 Task: Add Sprouts Mozzarella Shredded Cheese Value Pack to the cart.
Action: Mouse moved to (910, 341)
Screenshot: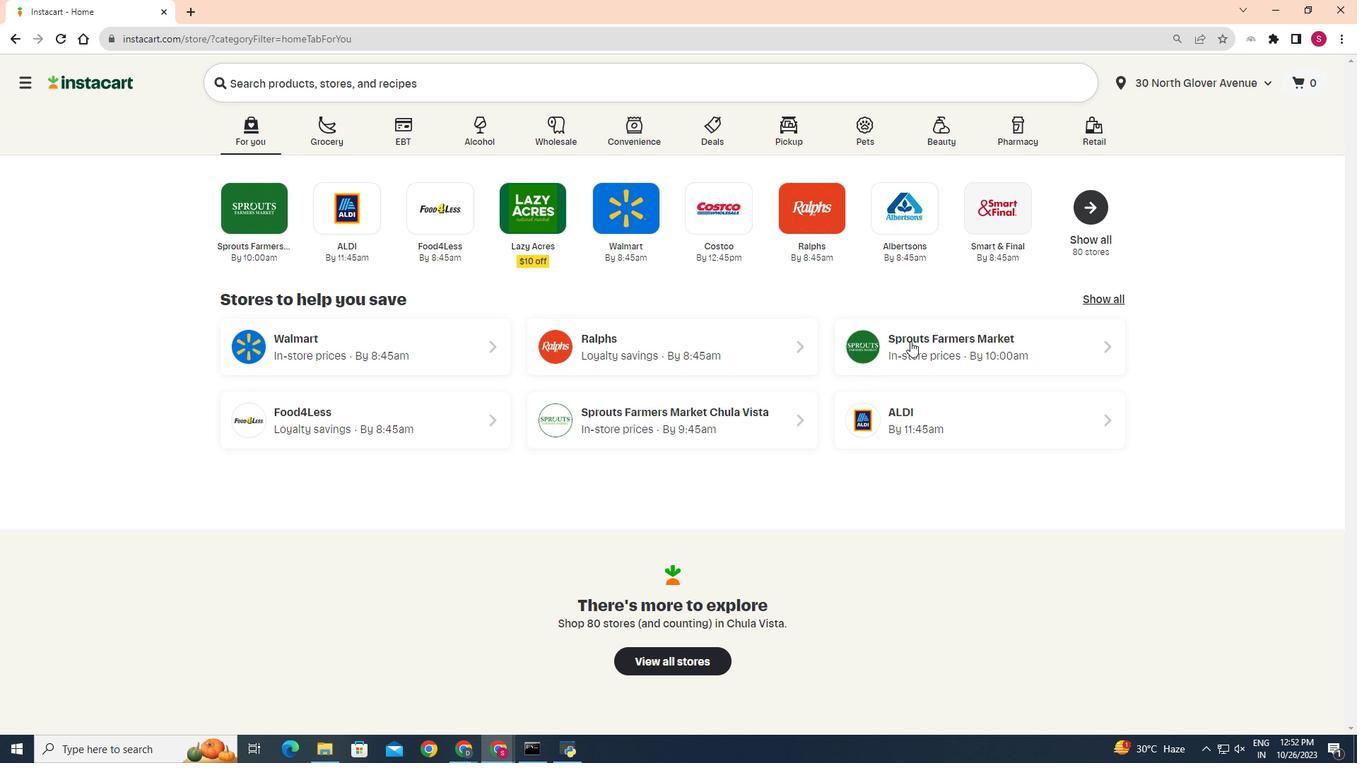 
Action: Mouse pressed left at (910, 341)
Screenshot: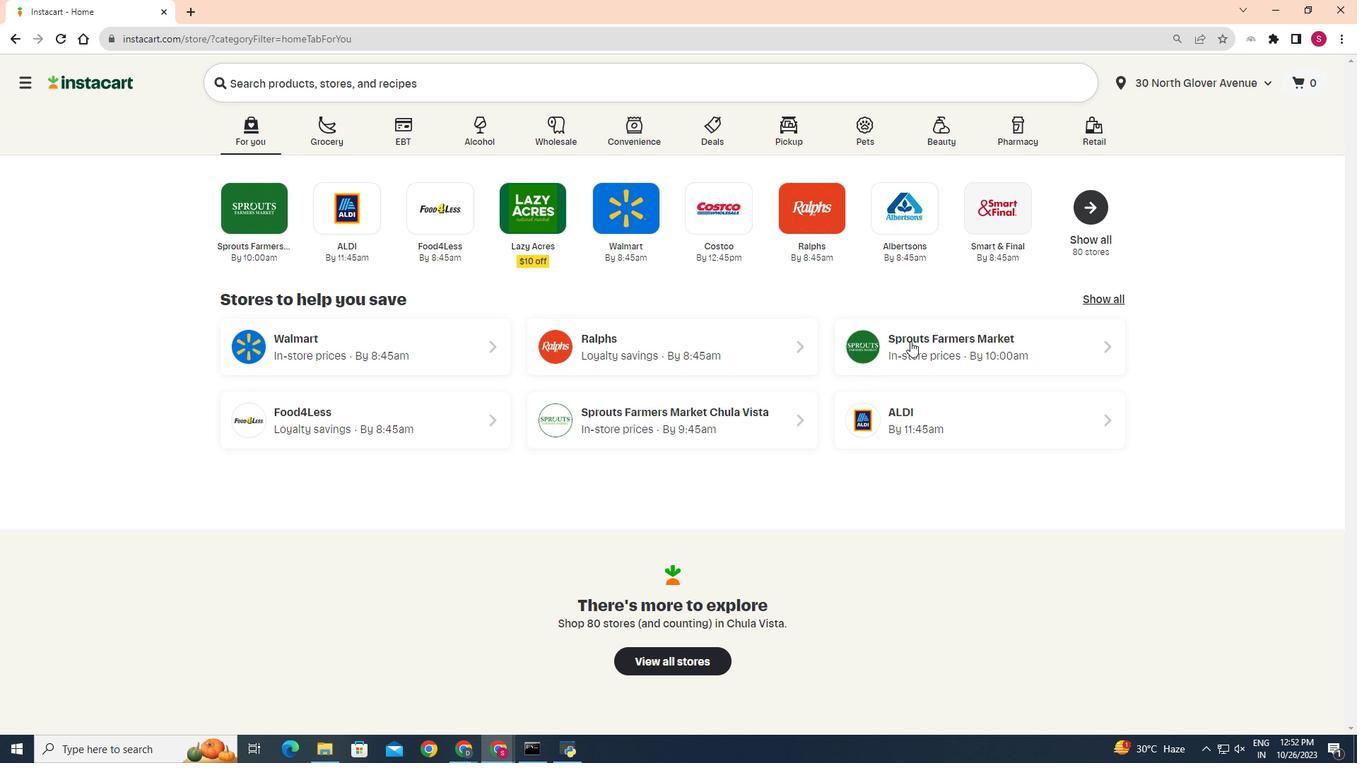 
Action: Mouse moved to (45, 590)
Screenshot: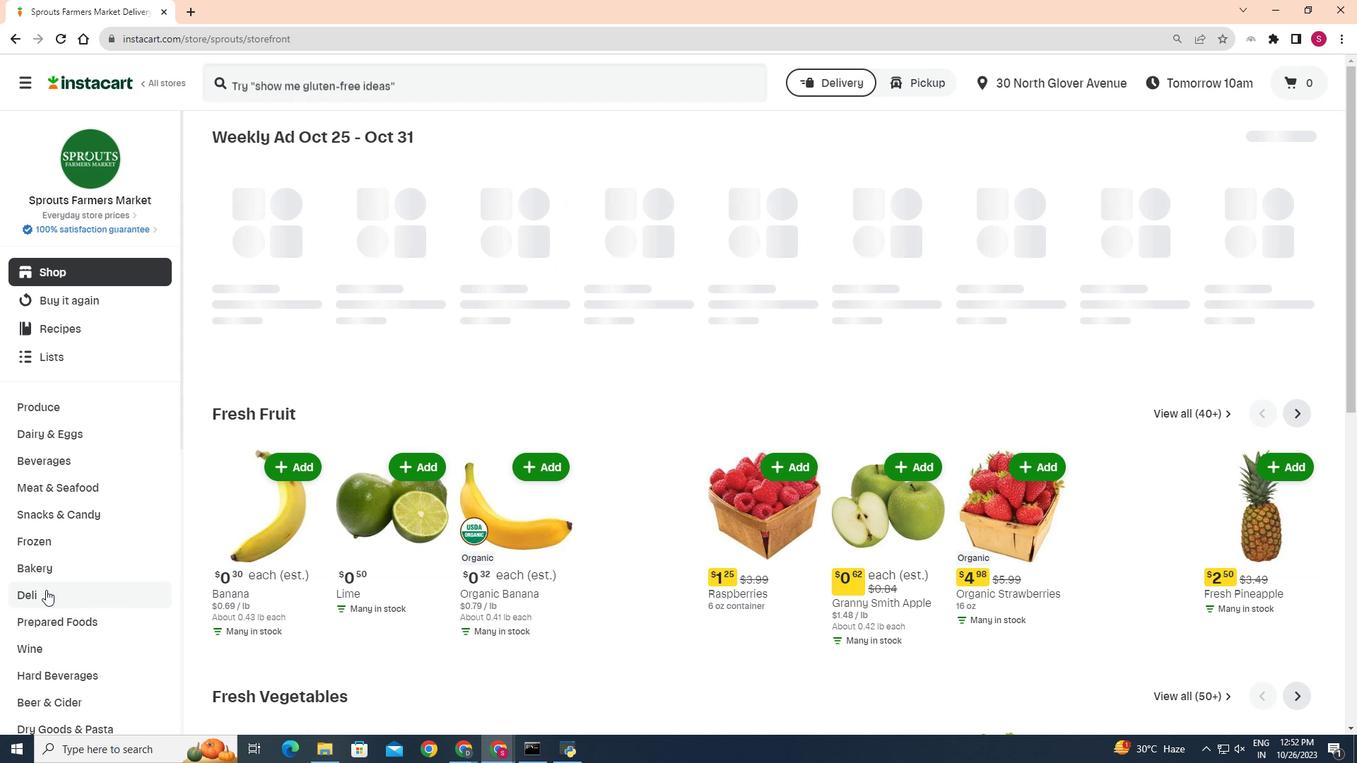 
Action: Mouse pressed left at (45, 590)
Screenshot: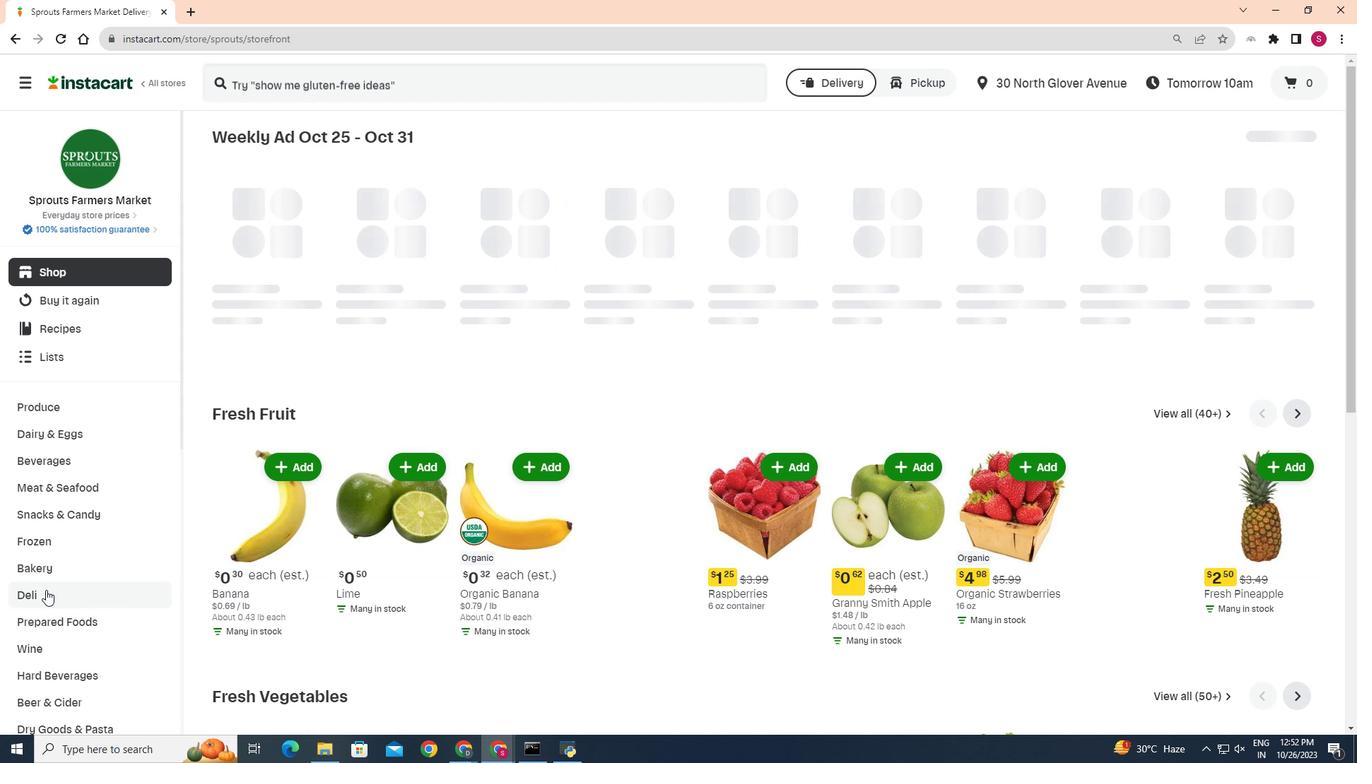
Action: Mouse moved to (362, 166)
Screenshot: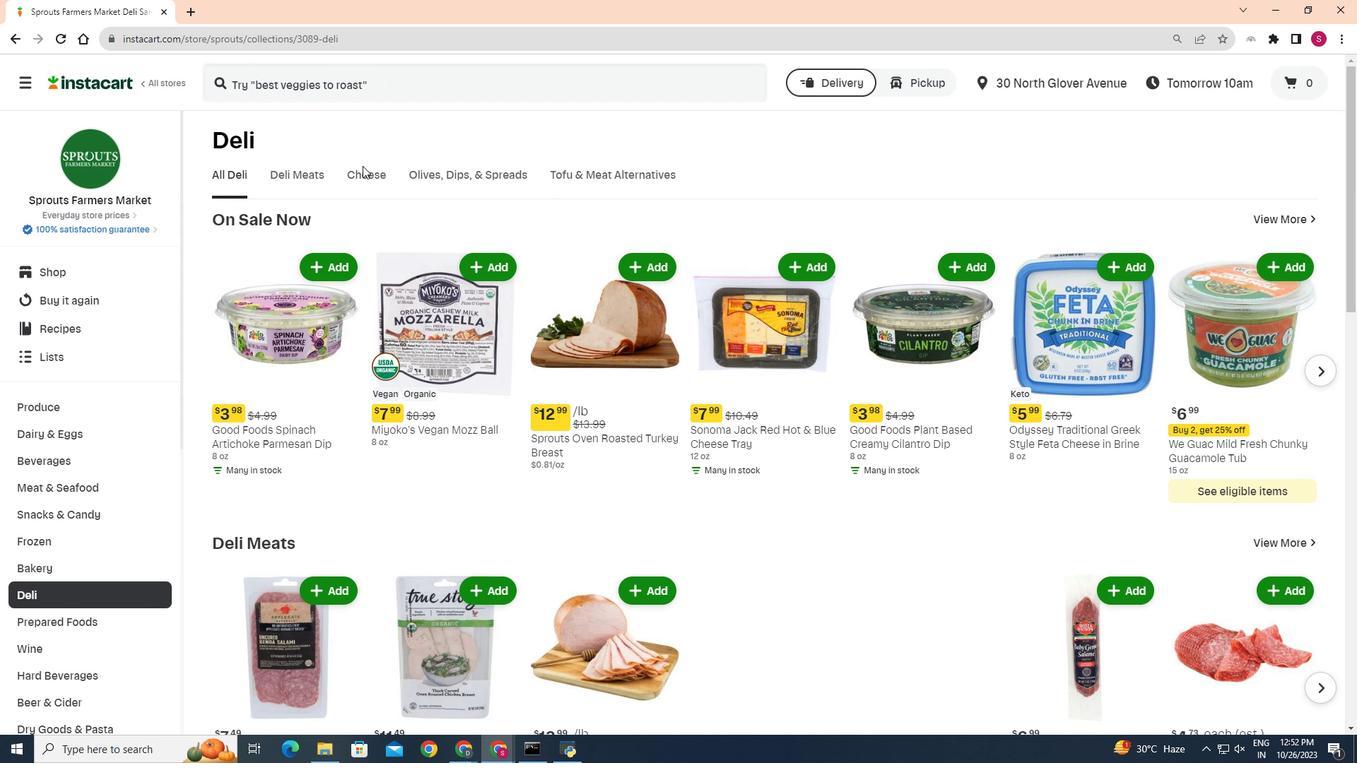 
Action: Mouse pressed left at (362, 166)
Screenshot: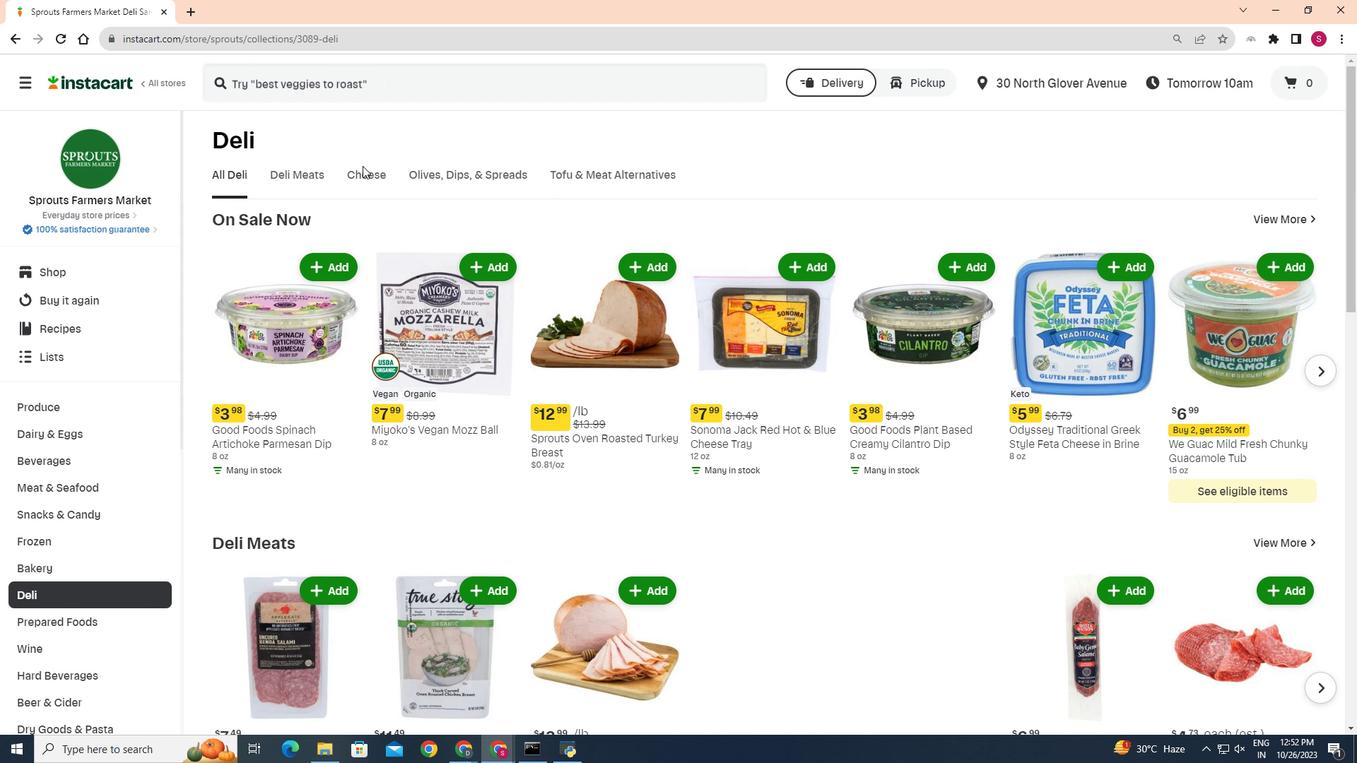 
Action: Mouse moved to (368, 176)
Screenshot: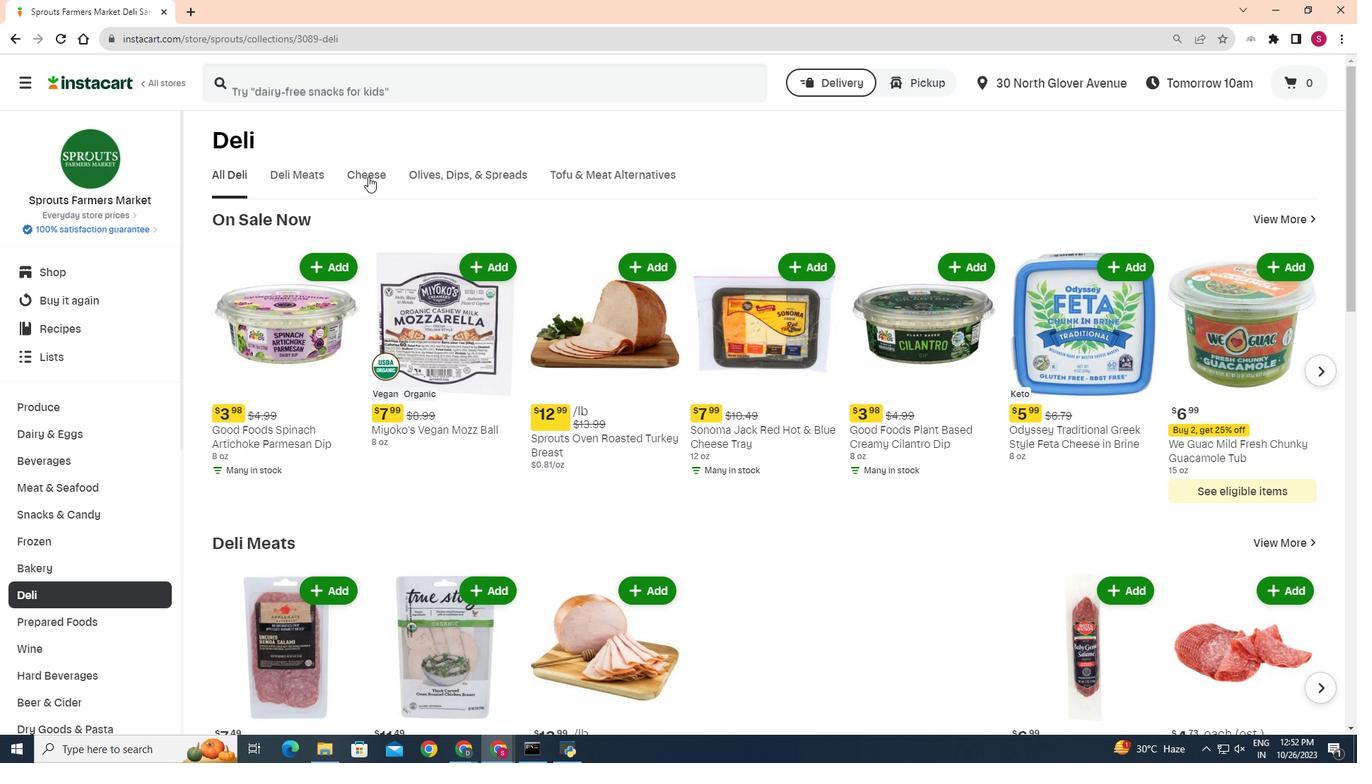 
Action: Mouse pressed left at (368, 176)
Screenshot: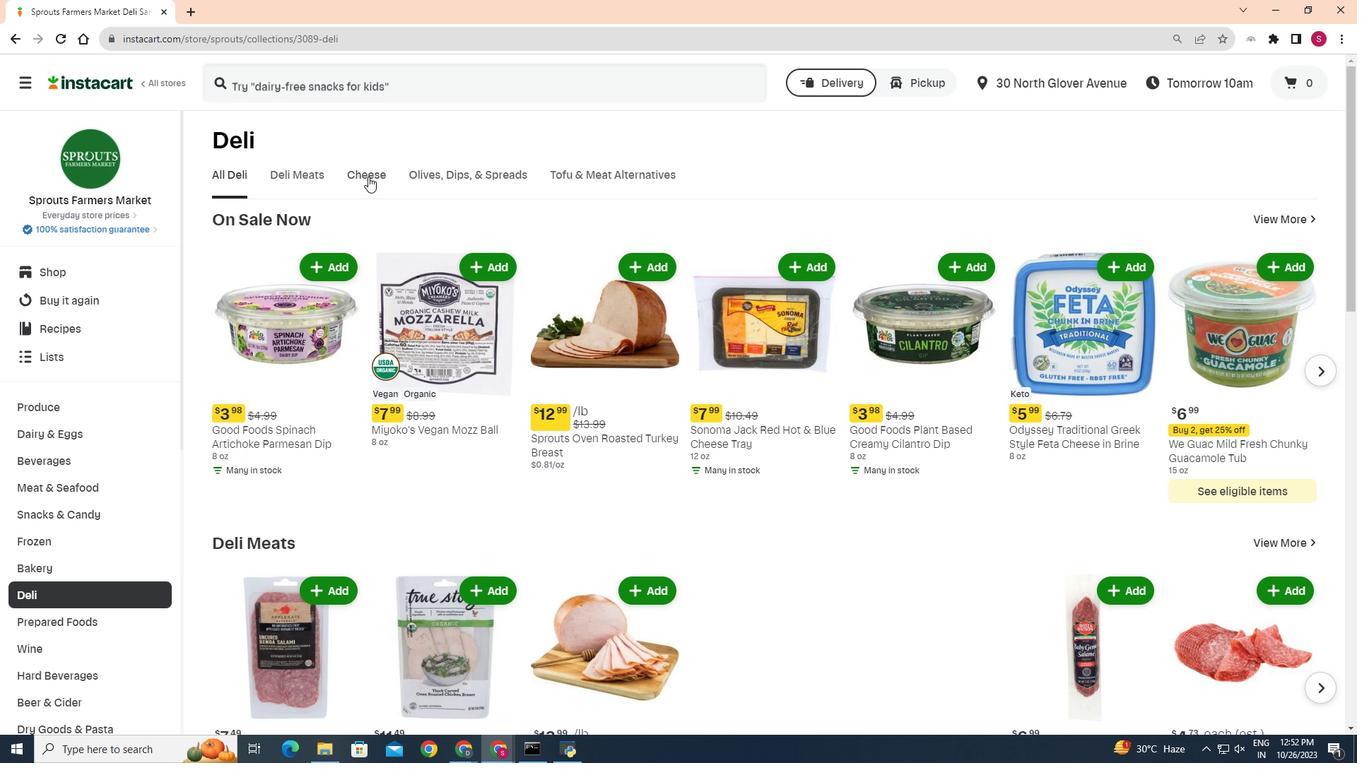 
Action: Mouse moved to (565, 235)
Screenshot: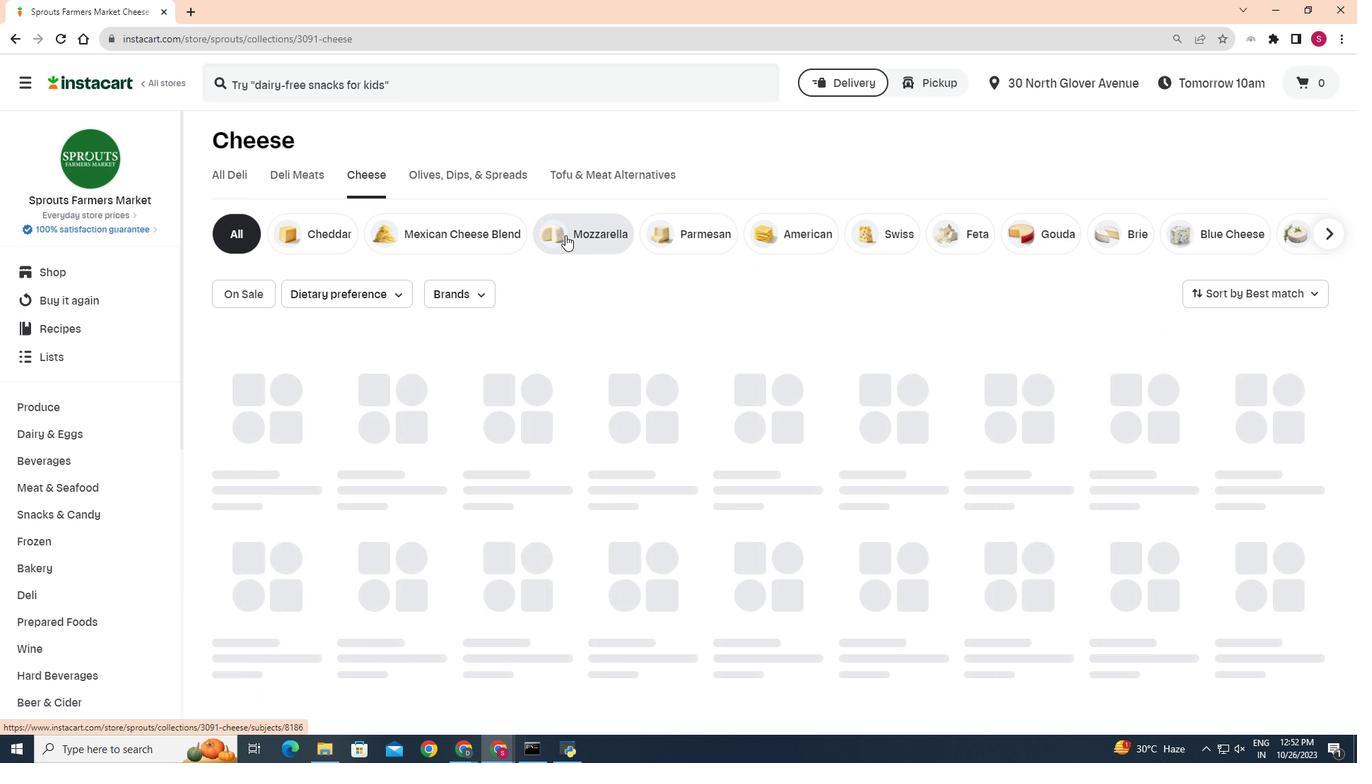 
Action: Mouse pressed left at (565, 235)
Screenshot: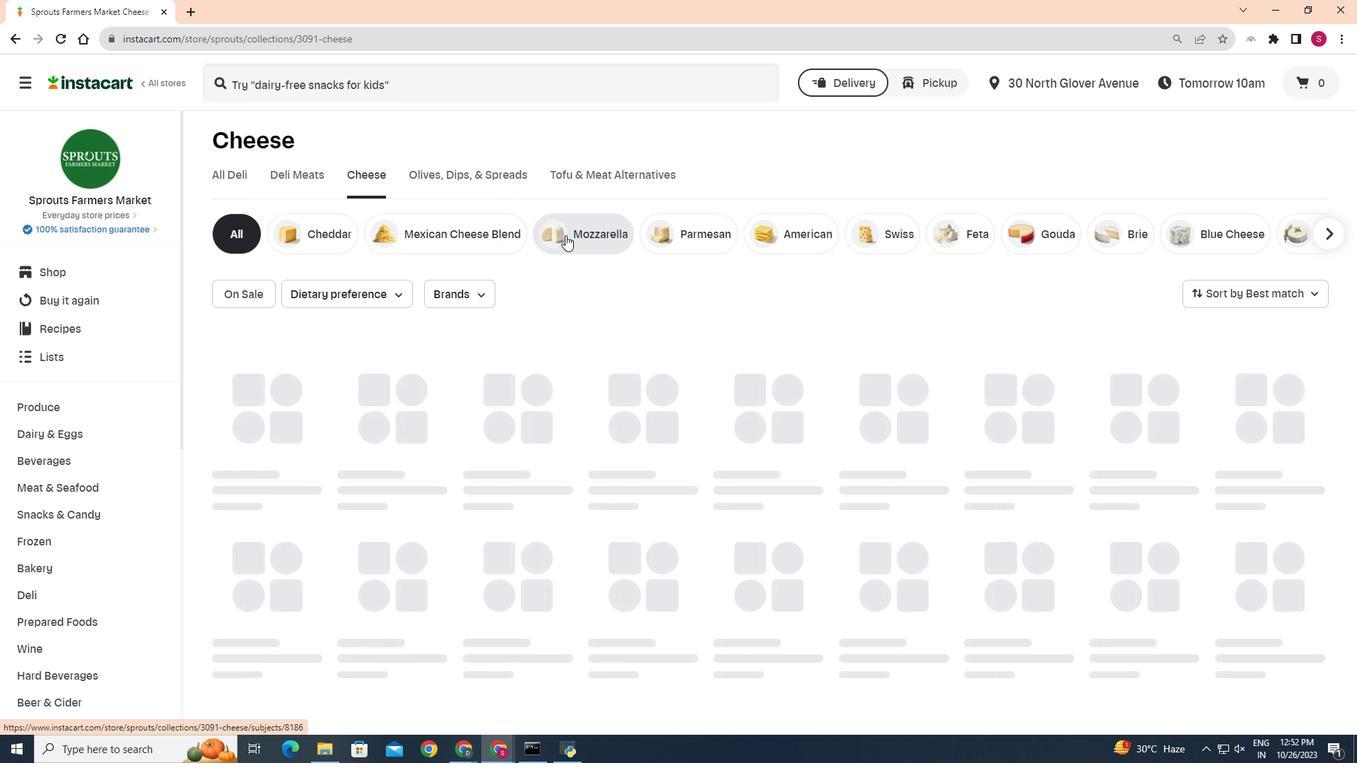 
Action: Mouse moved to (1334, 457)
Screenshot: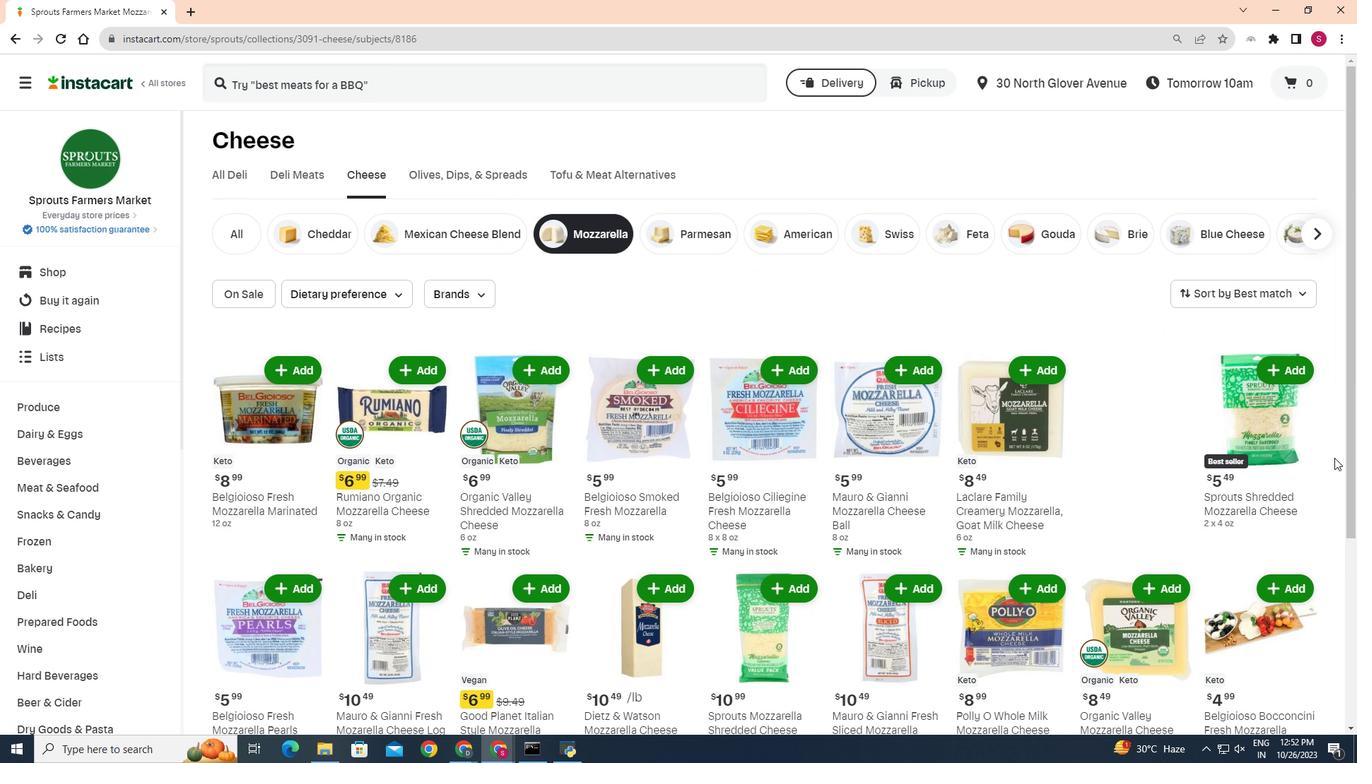 
Action: Mouse scrolled (1334, 457) with delta (0, 0)
Screenshot: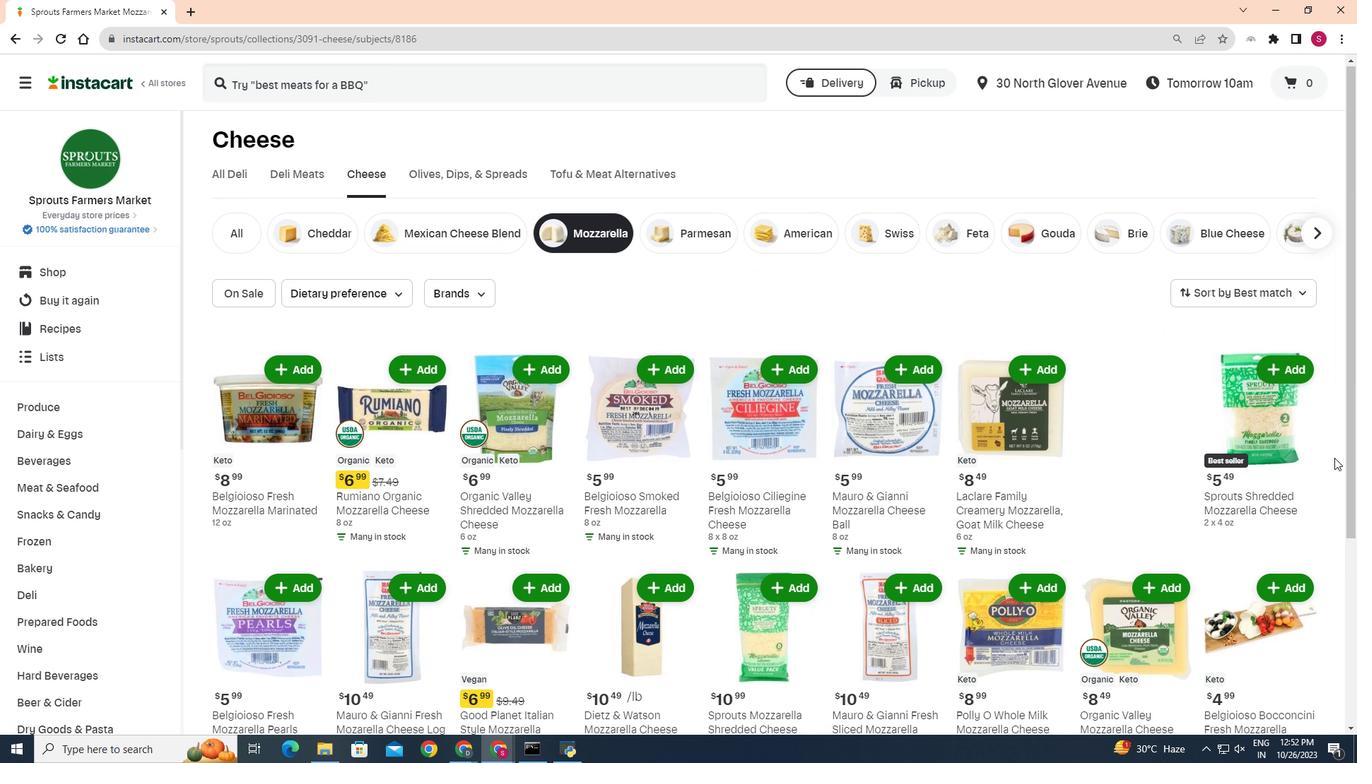 
Action: Mouse scrolled (1334, 457) with delta (0, 0)
Screenshot: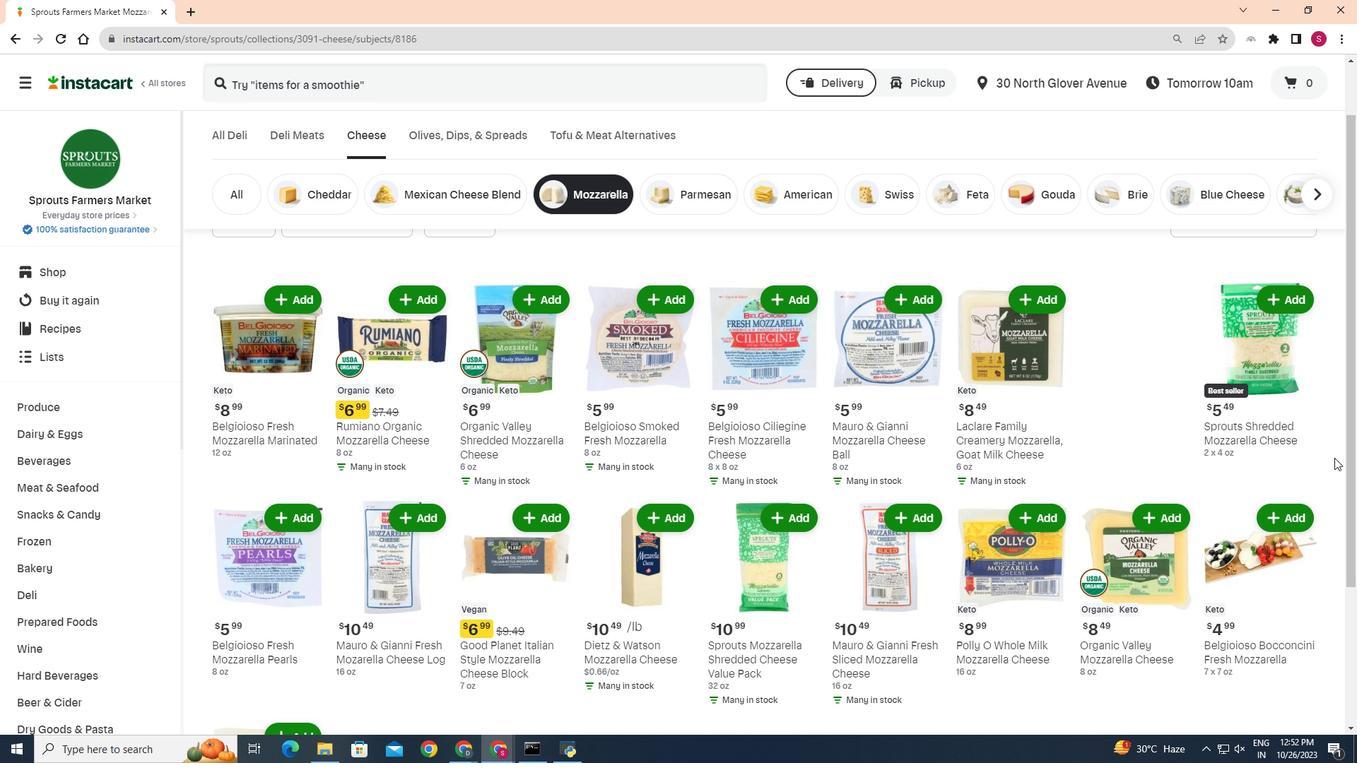 
Action: Mouse moved to (781, 442)
Screenshot: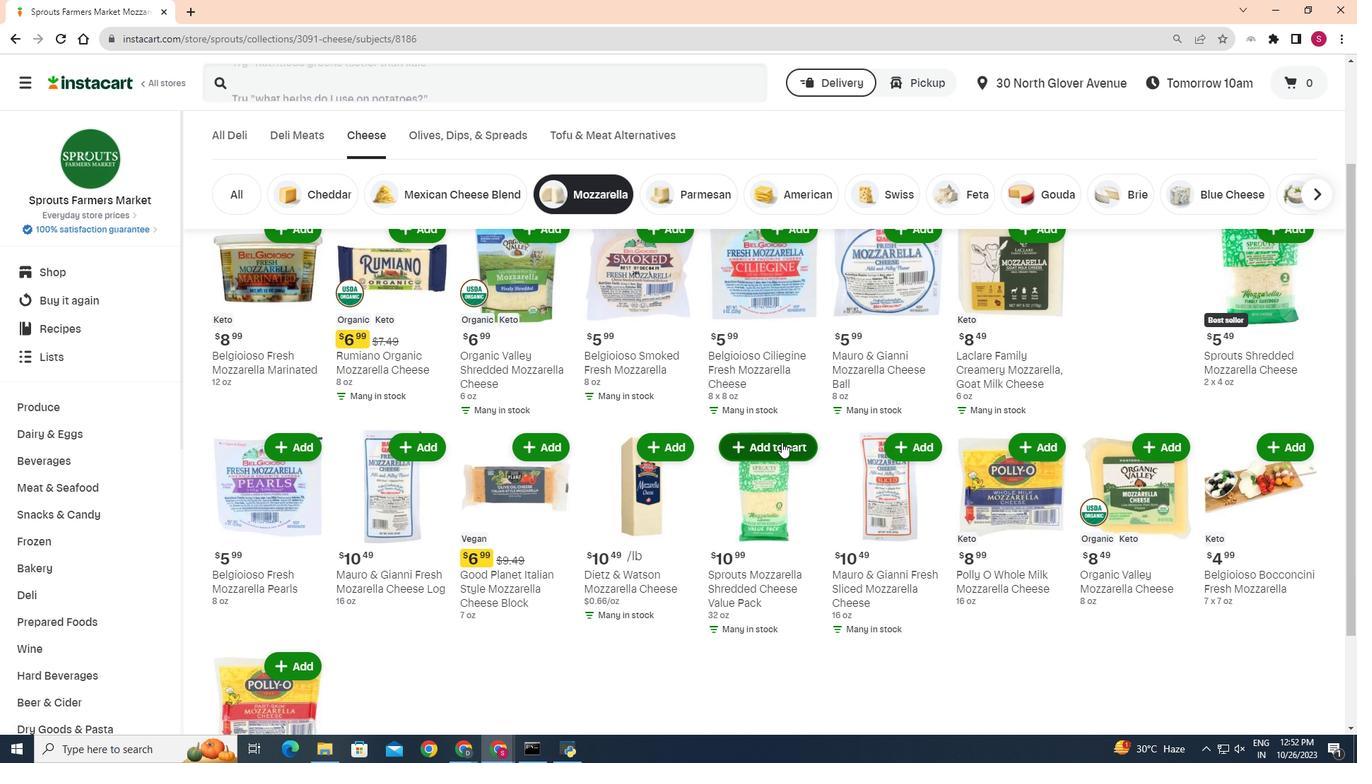 
Action: Mouse pressed left at (781, 442)
Screenshot: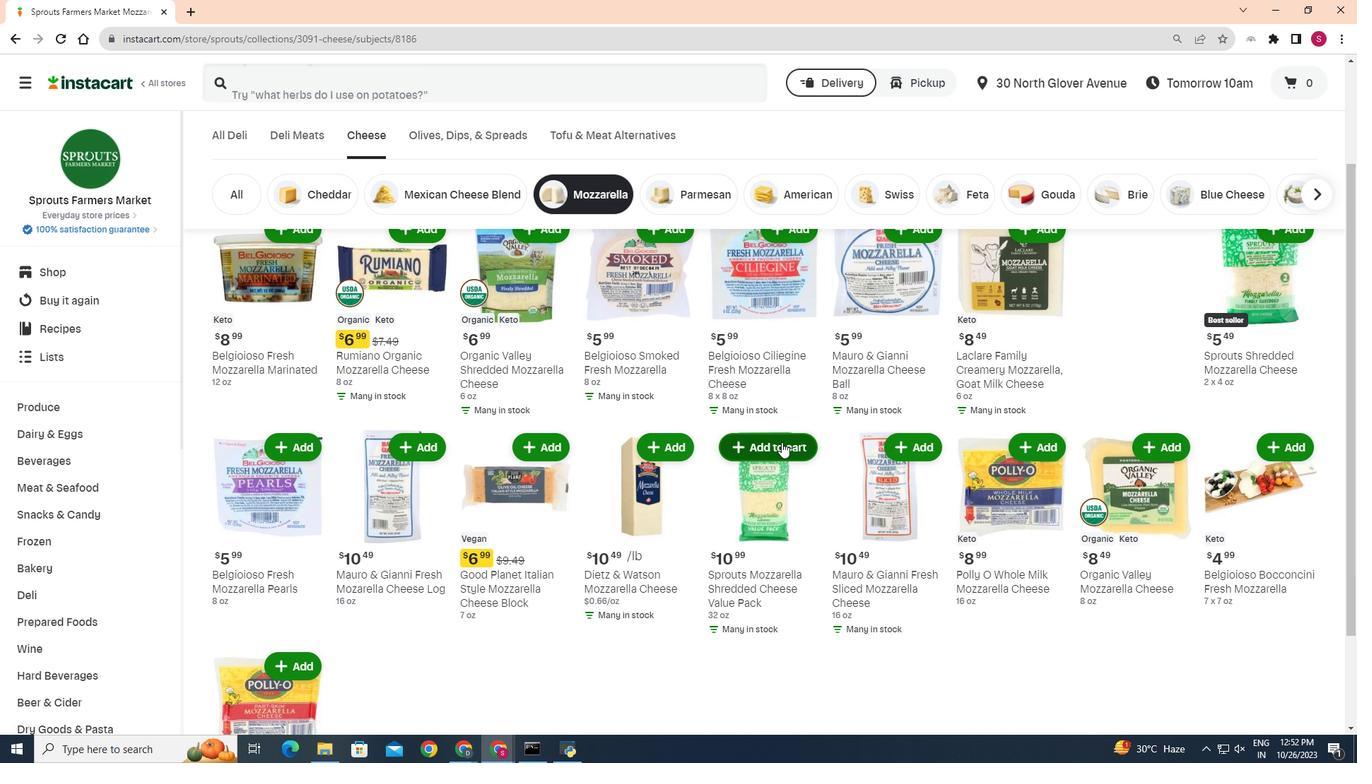 
Action: Mouse moved to (795, 414)
Screenshot: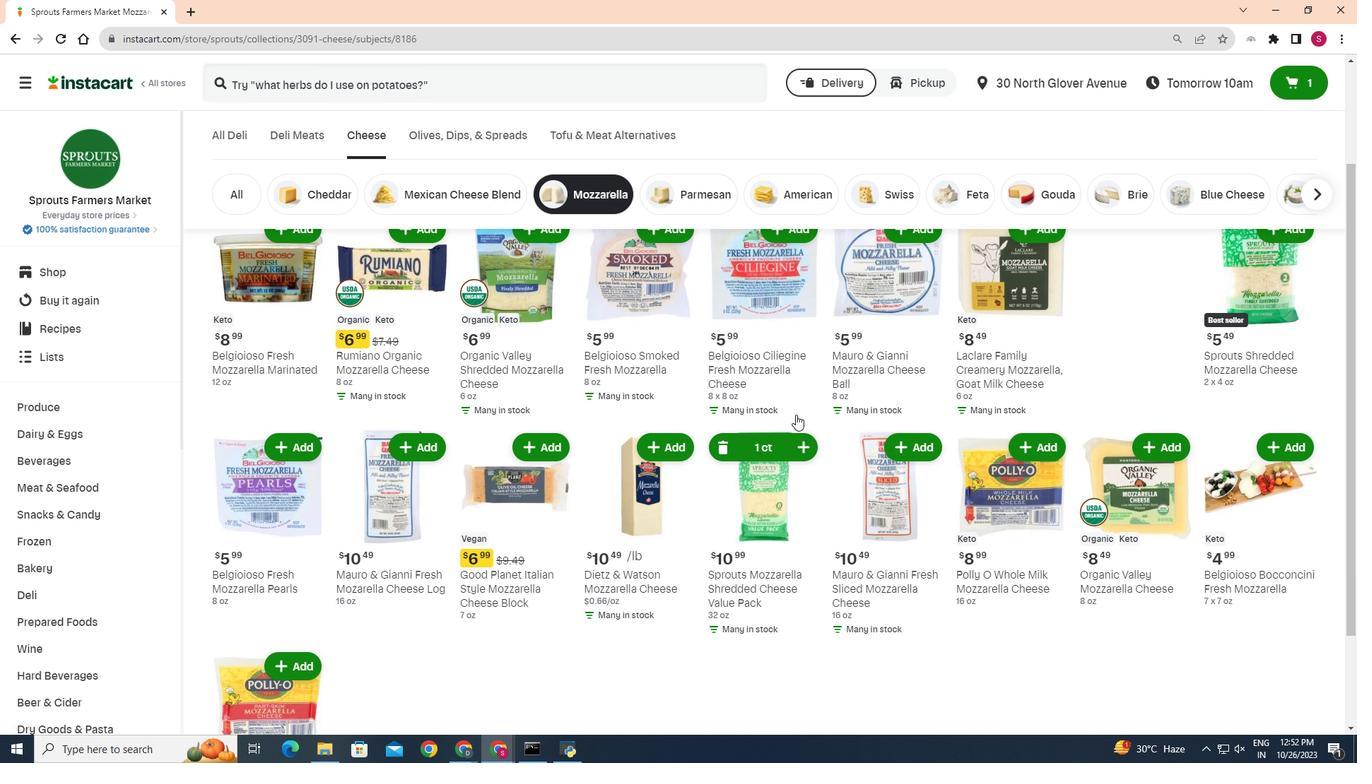 
